Task: Select street view around selected location Fort Davis National Historic Site, Texas, United States and verify 2 surrounding locations
Action: Mouse moved to (714, 334)
Screenshot: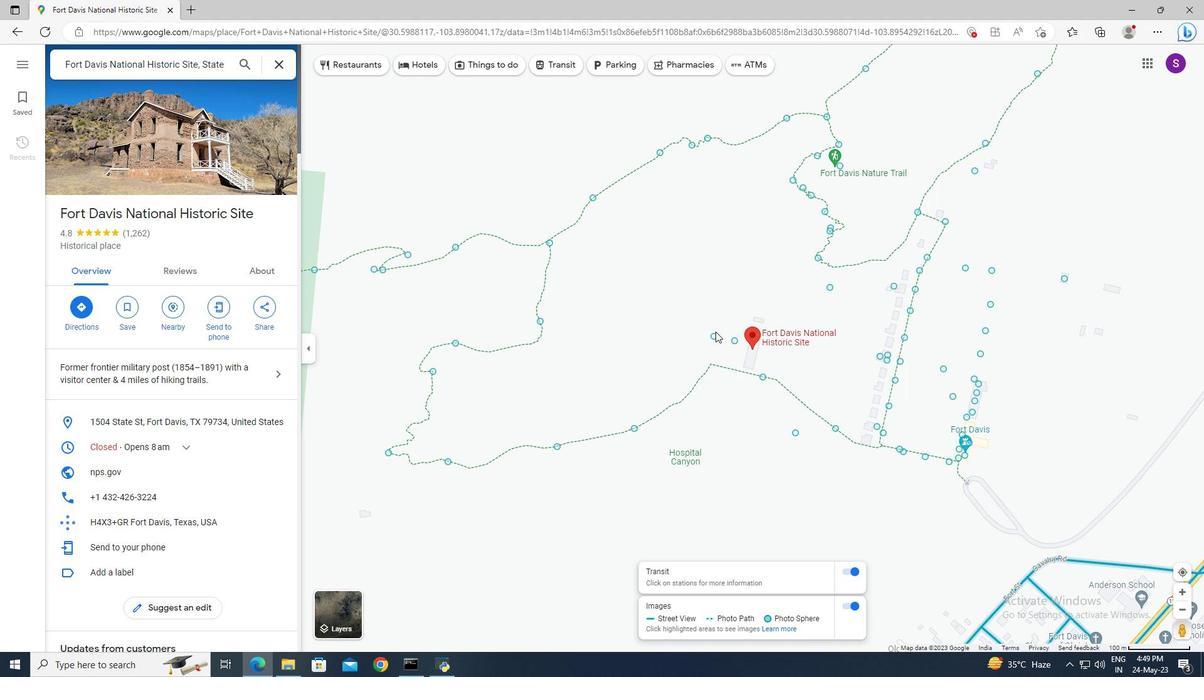 
Action: Mouse pressed left at (714, 334)
Screenshot: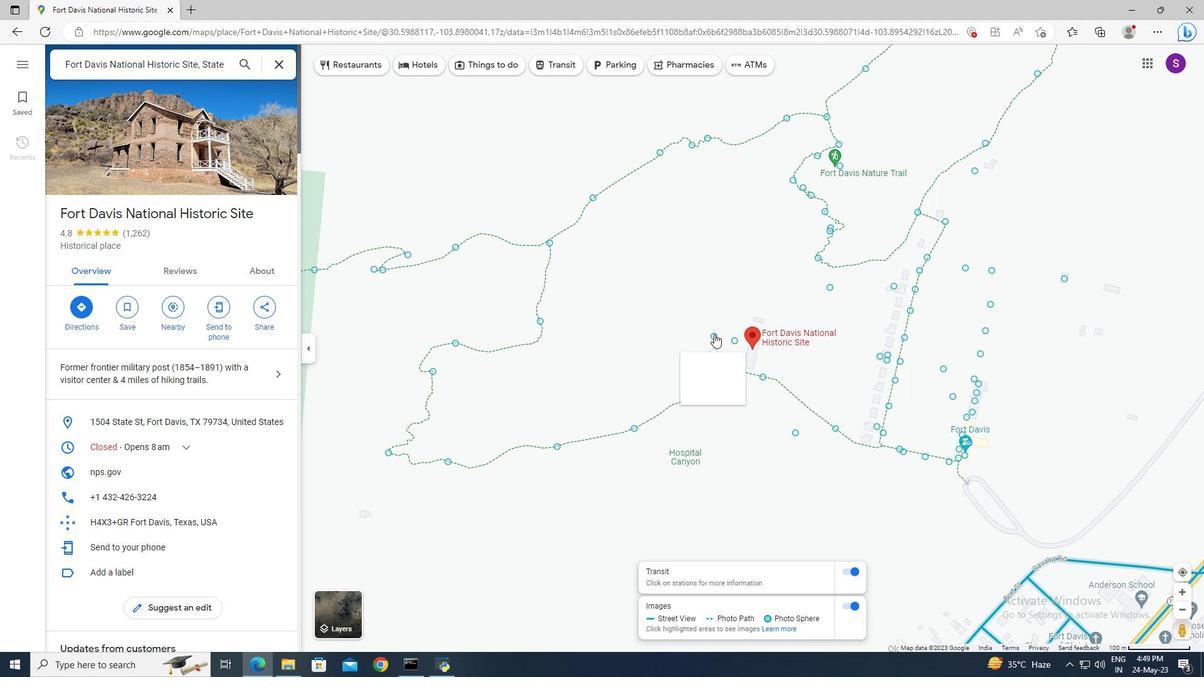 
Action: Mouse moved to (841, 368)
Screenshot: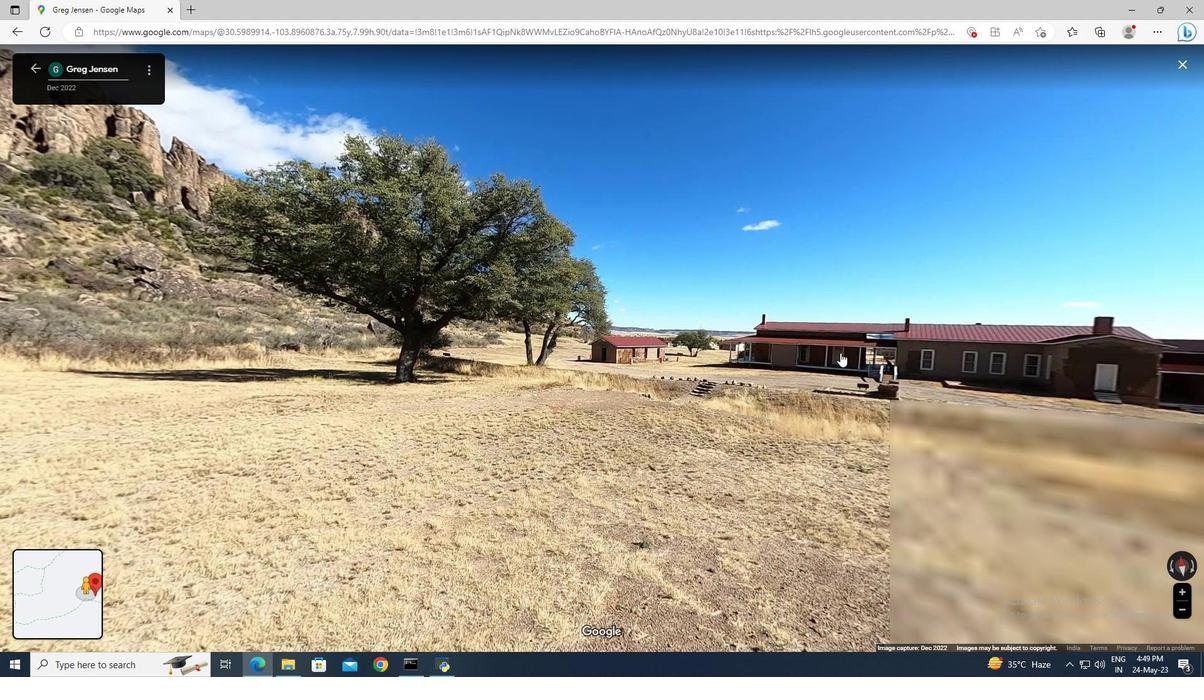 
Action: Mouse pressed left at (841, 368)
Screenshot: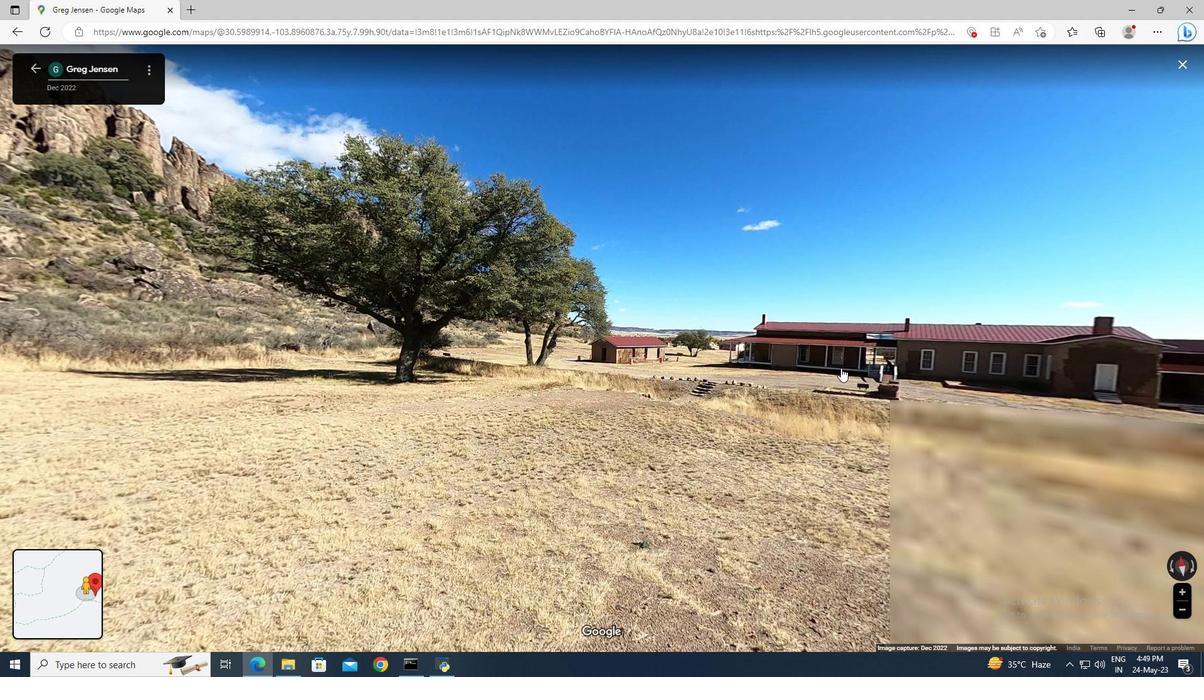 
Action: Mouse moved to (641, 350)
Screenshot: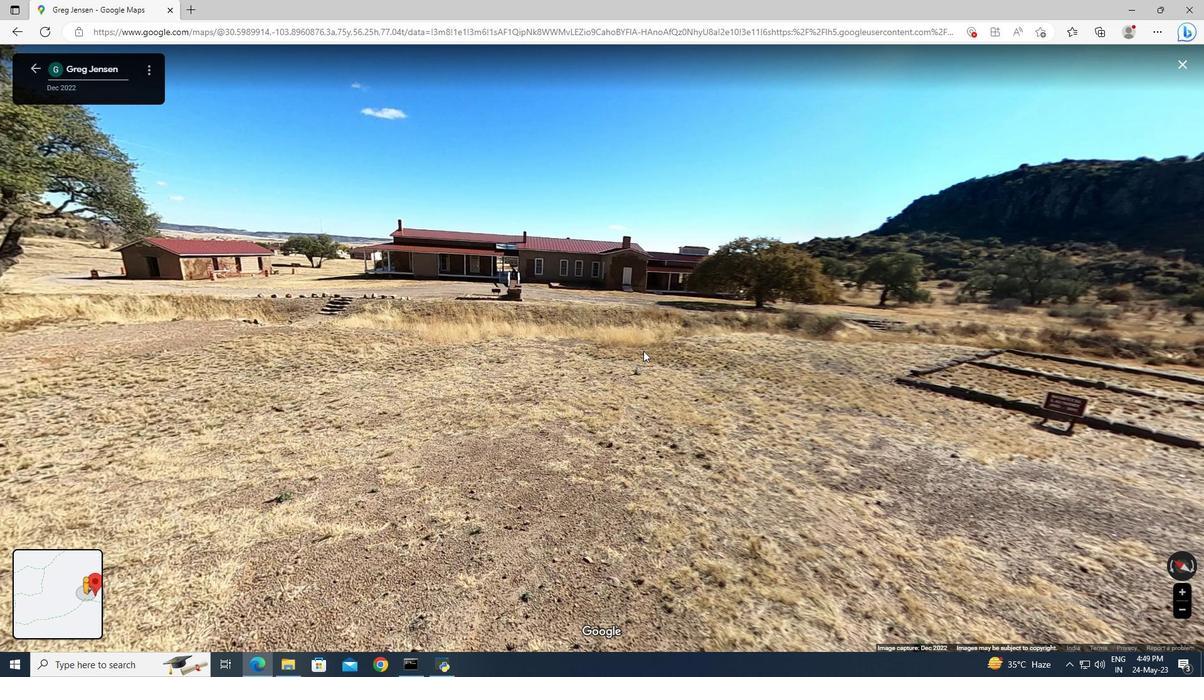 
Action: Mouse pressed left at (641, 350)
Screenshot: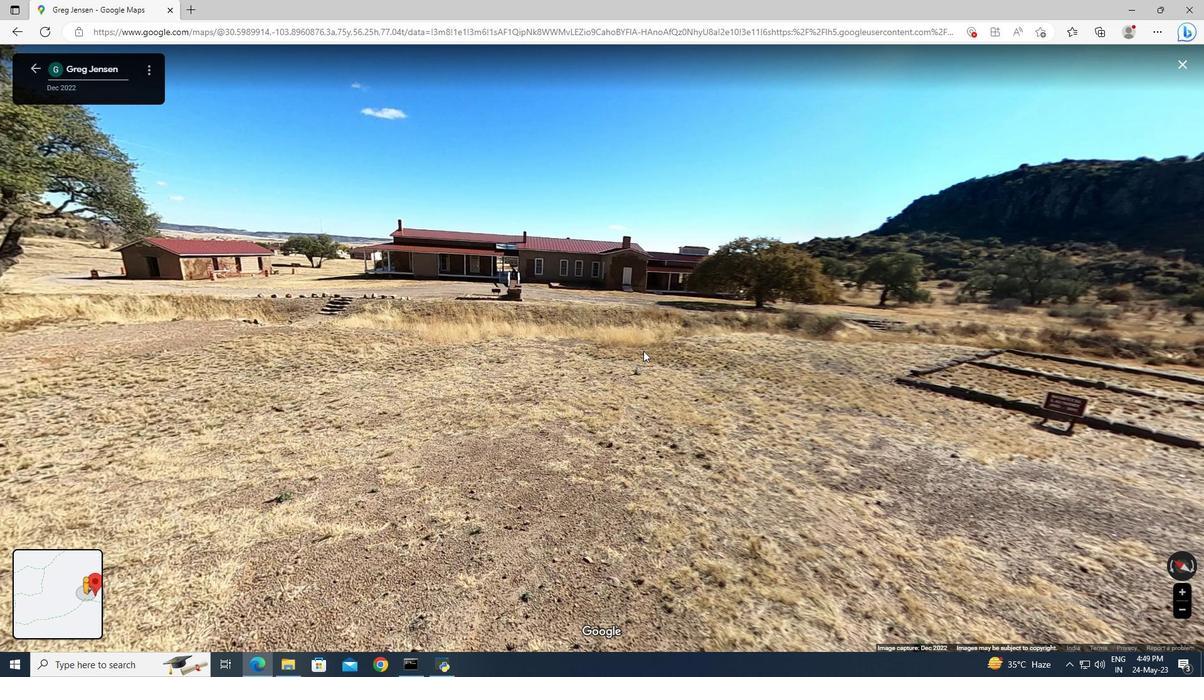 
Action: Mouse moved to (797, 254)
Screenshot: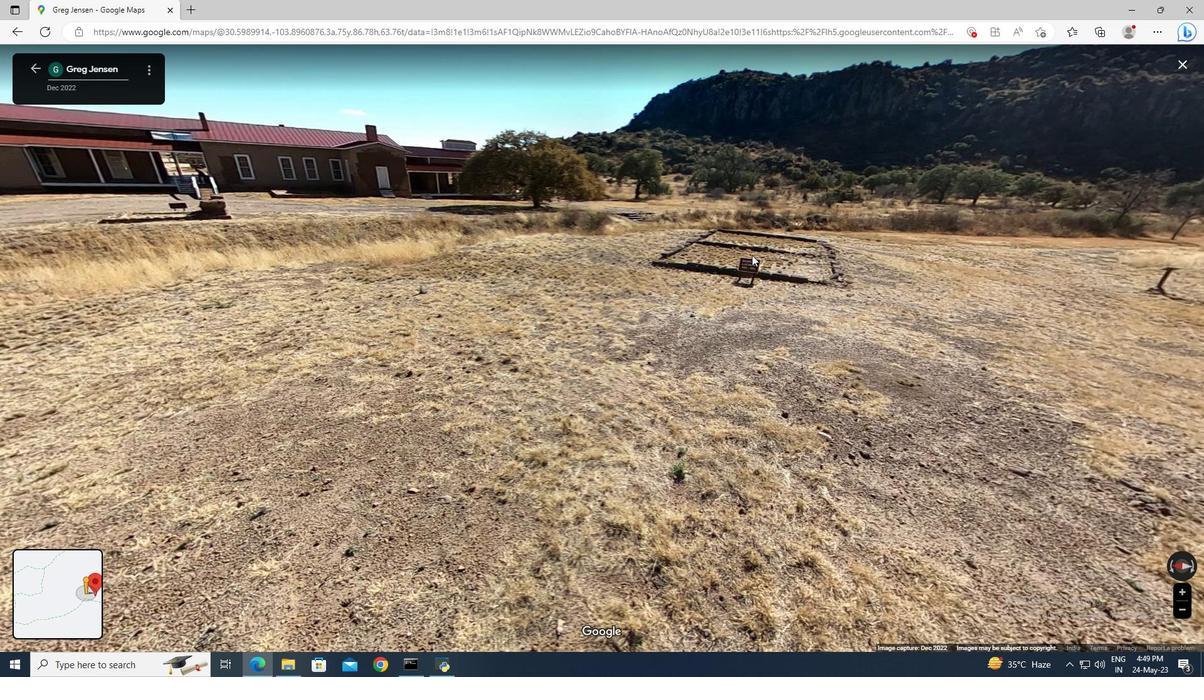 
Action: Mouse pressed left at (797, 254)
Screenshot: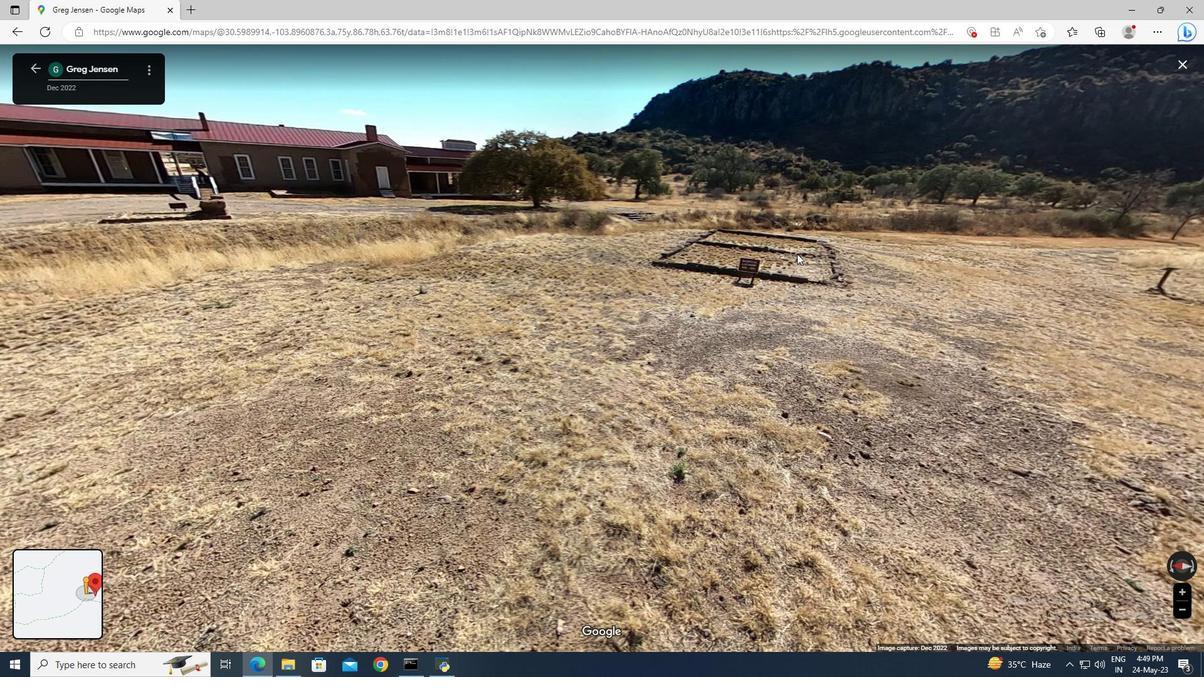 
Action: Mouse moved to (786, 318)
Screenshot: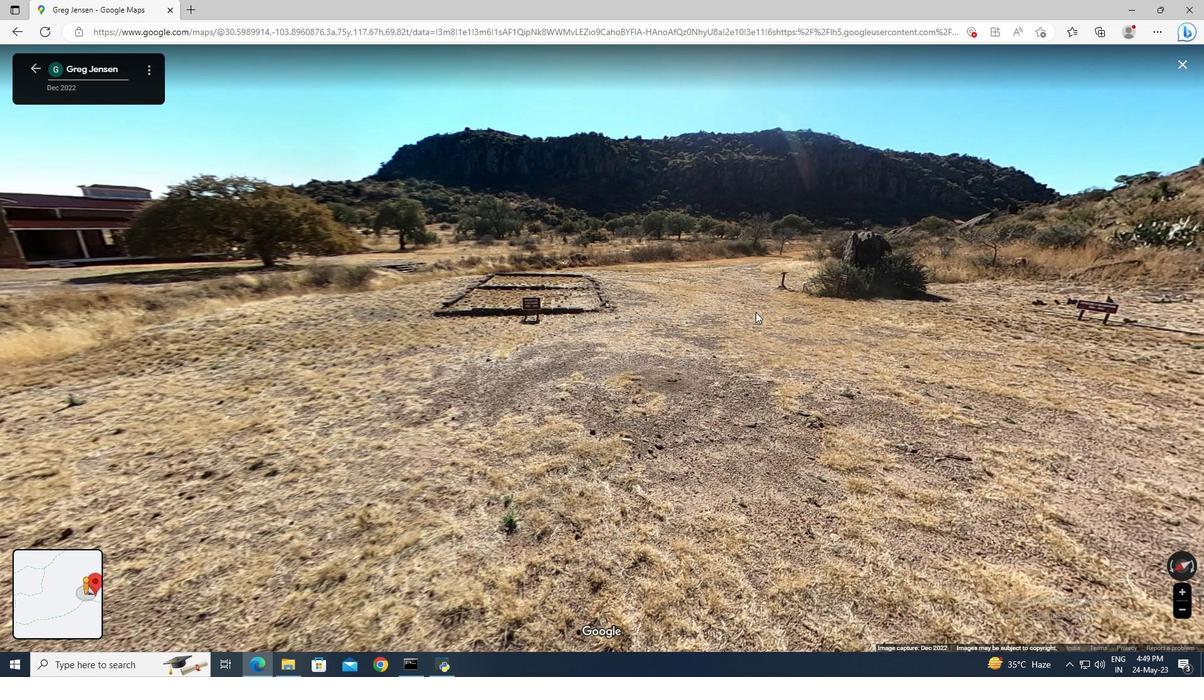 
Action: Mouse pressed left at (786, 318)
Screenshot: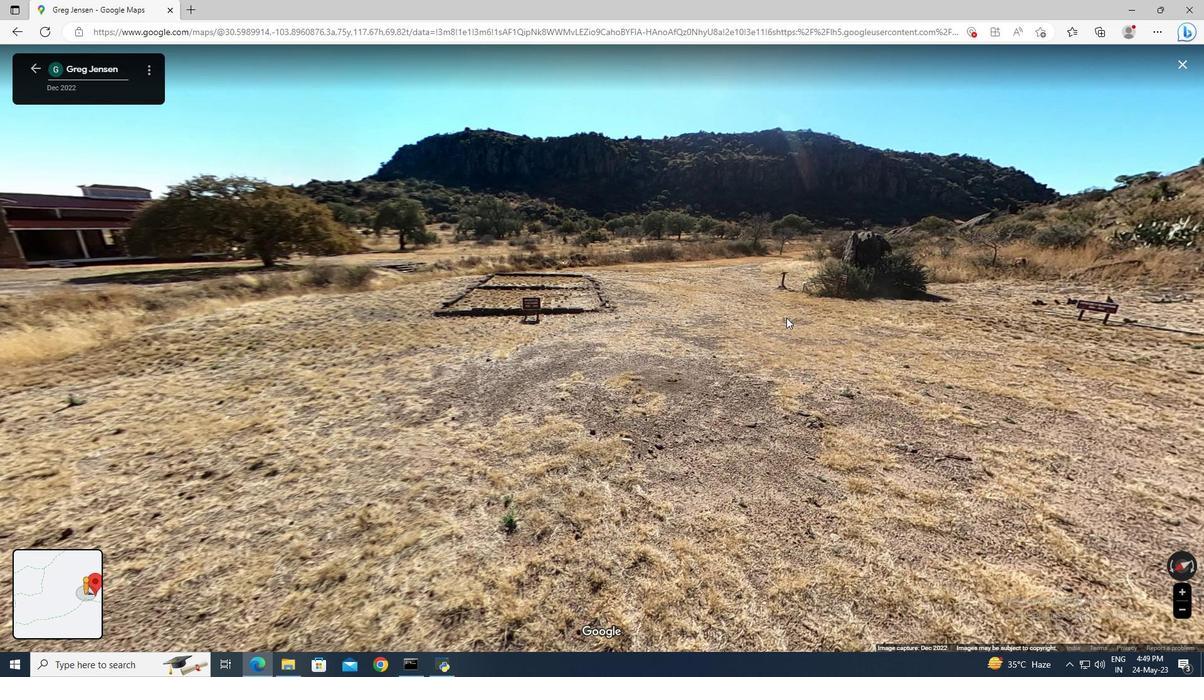 
Action: Mouse moved to (872, 266)
Screenshot: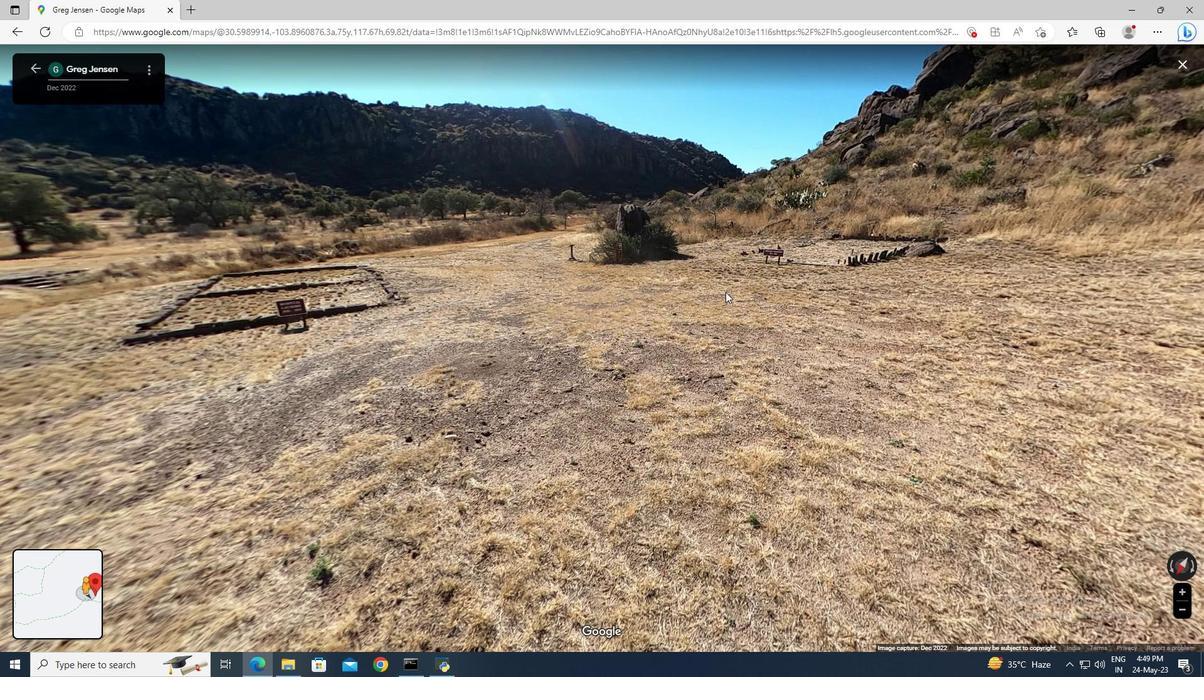 
Action: Mouse pressed left at (872, 266)
Screenshot: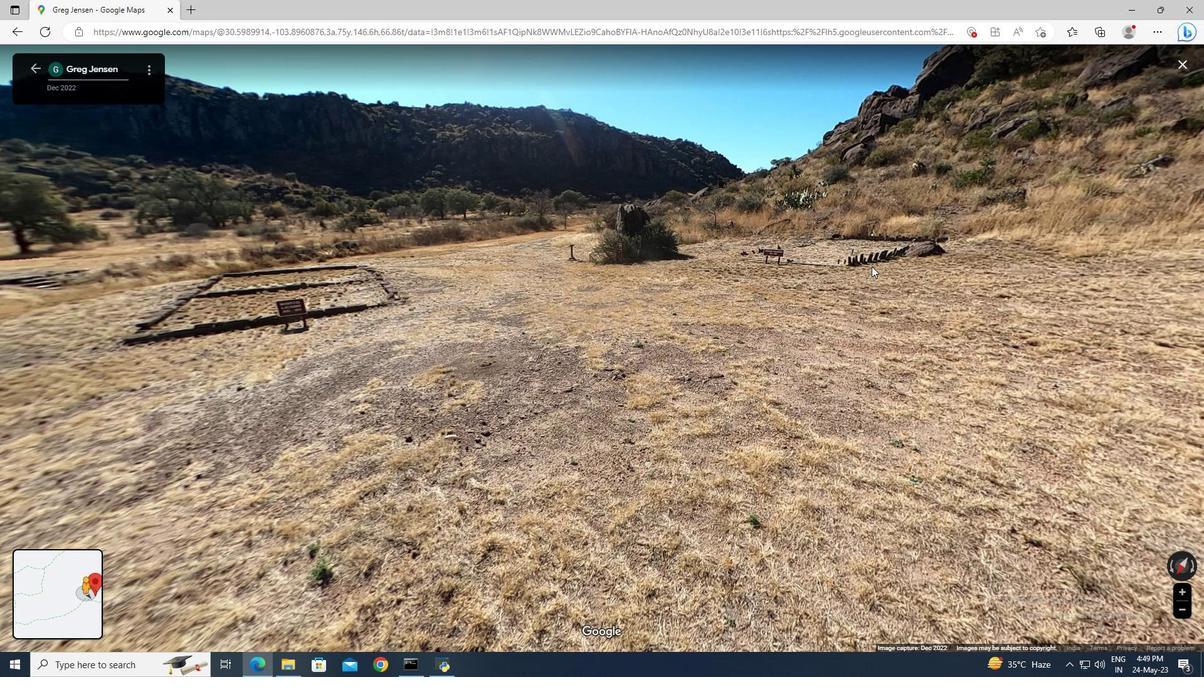 
Action: Mouse moved to (868, 237)
Screenshot: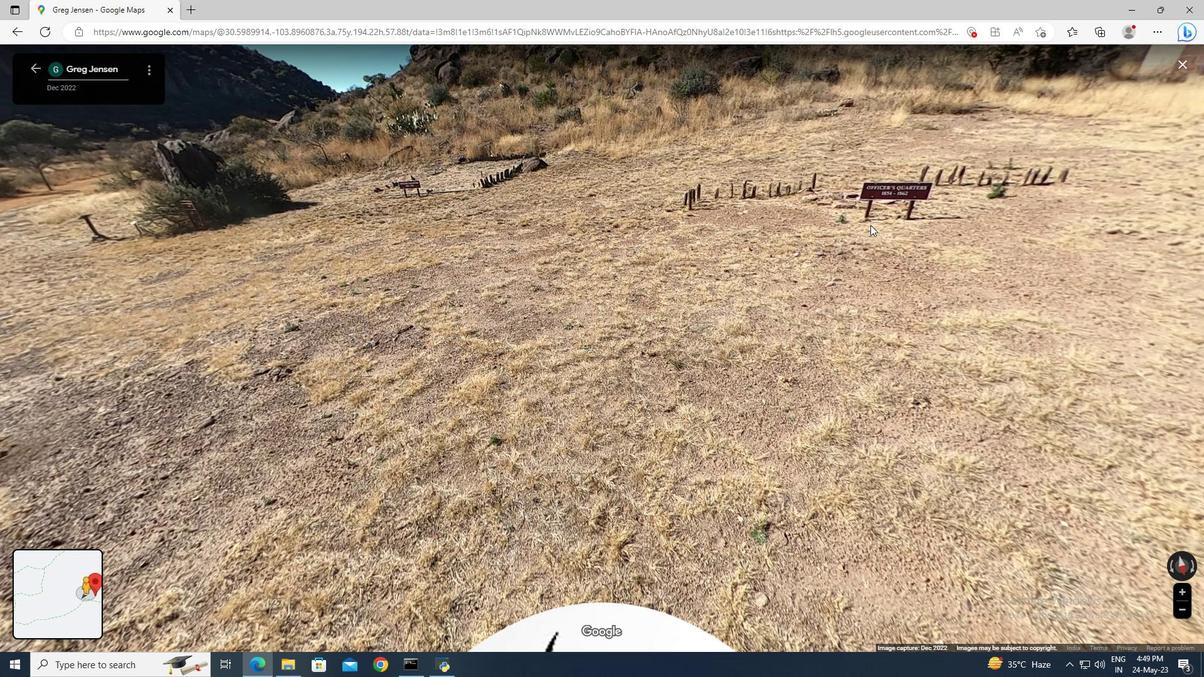
Action: Mouse pressed left at (868, 237)
Screenshot: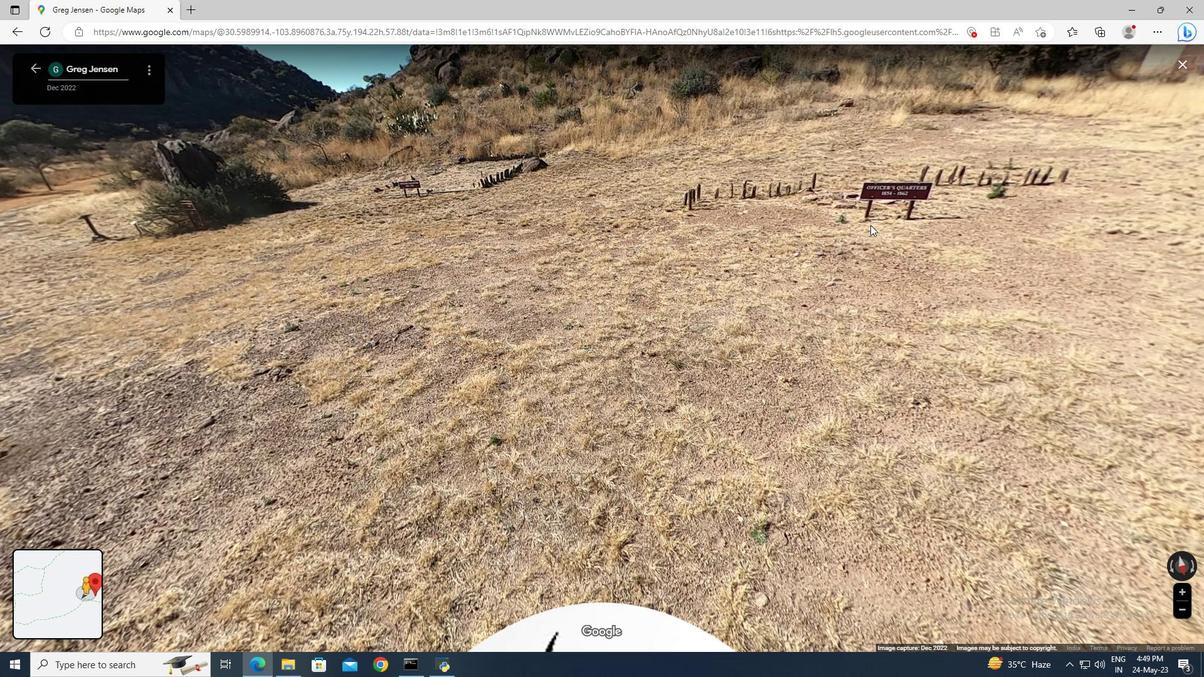 
Action: Mouse moved to (691, 229)
Screenshot: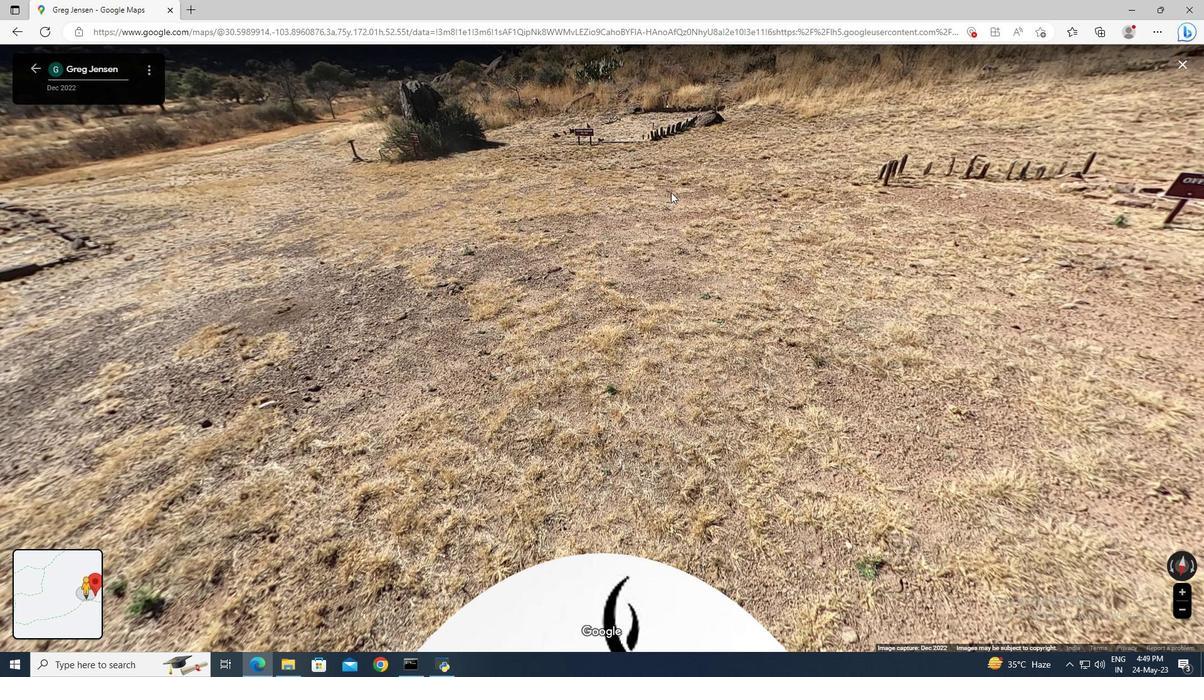 
Action: Mouse pressed left at (688, 224)
Screenshot: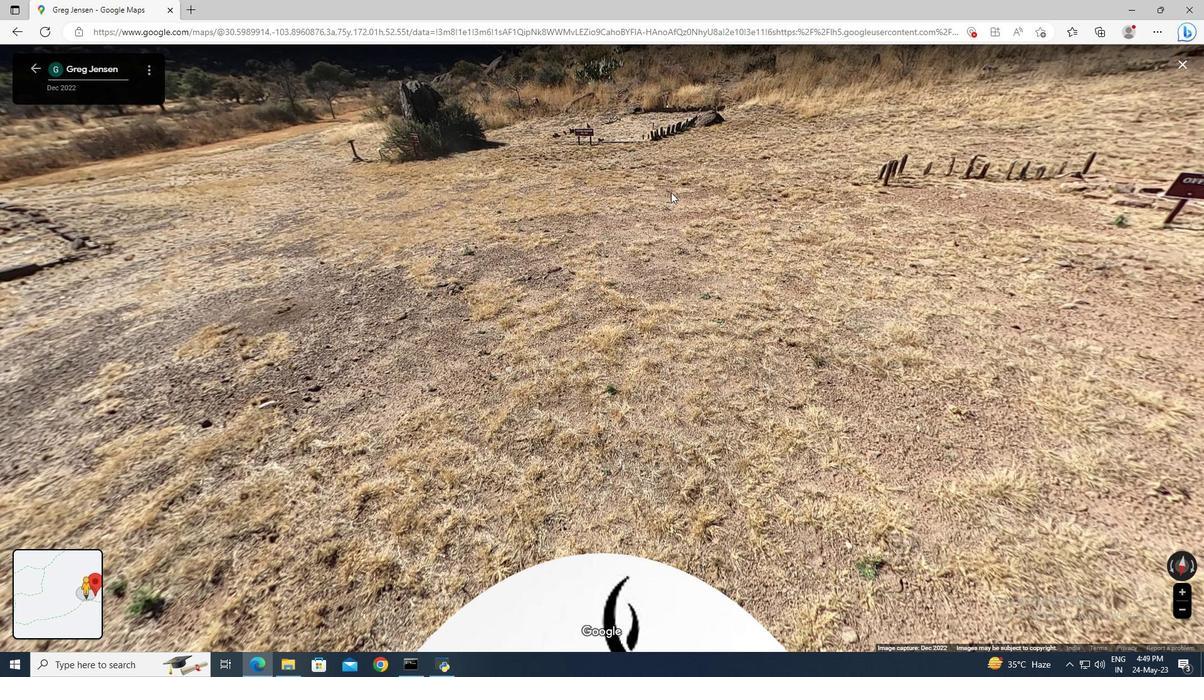 
Action: Mouse moved to (466, 231)
Screenshot: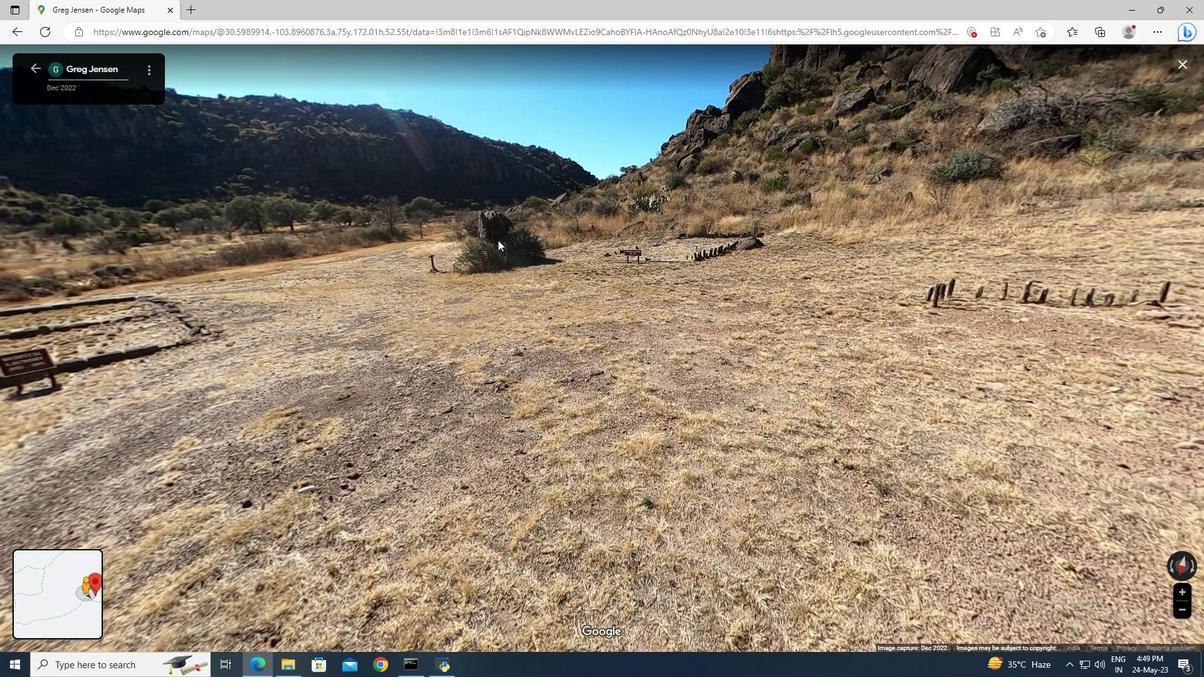 
Action: Mouse pressed left at (466, 231)
Screenshot: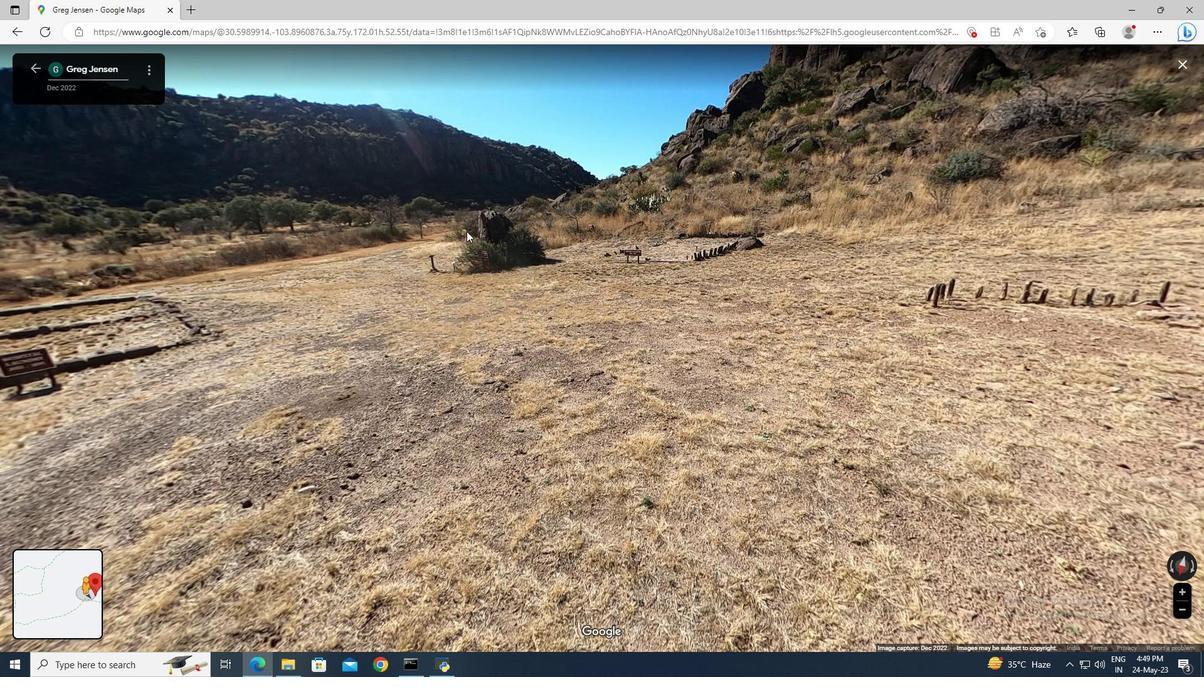
Action: Mouse moved to (399, 254)
Screenshot: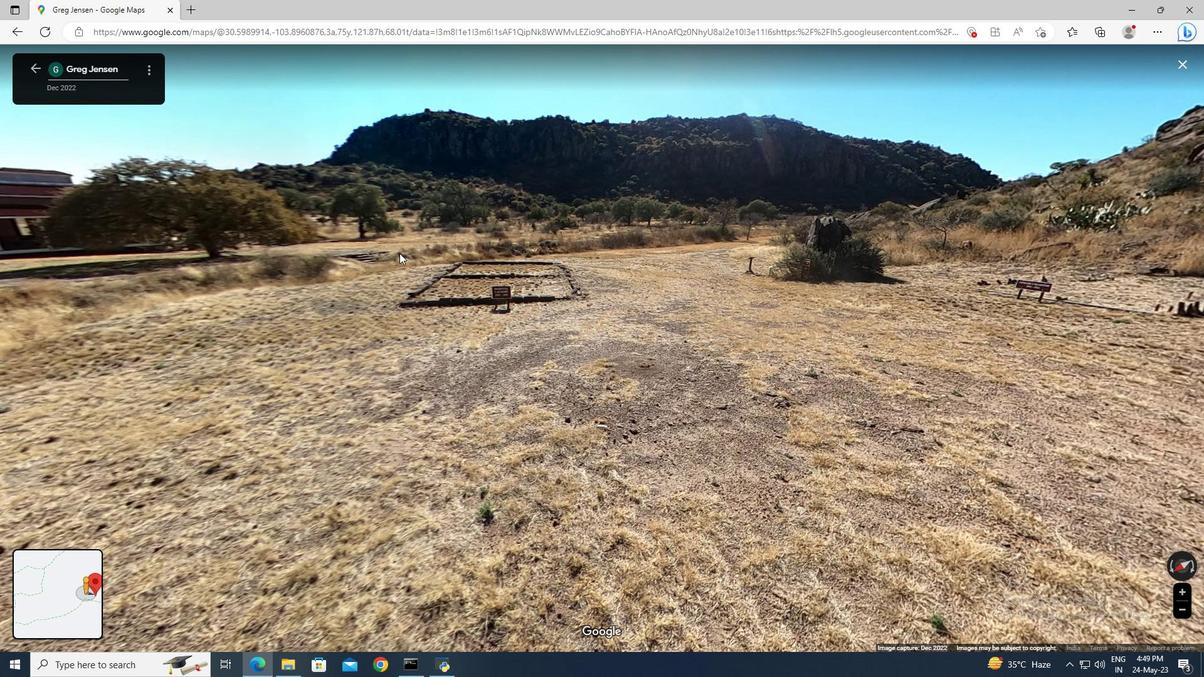 
Action: Mouse pressed left at (399, 254)
Screenshot: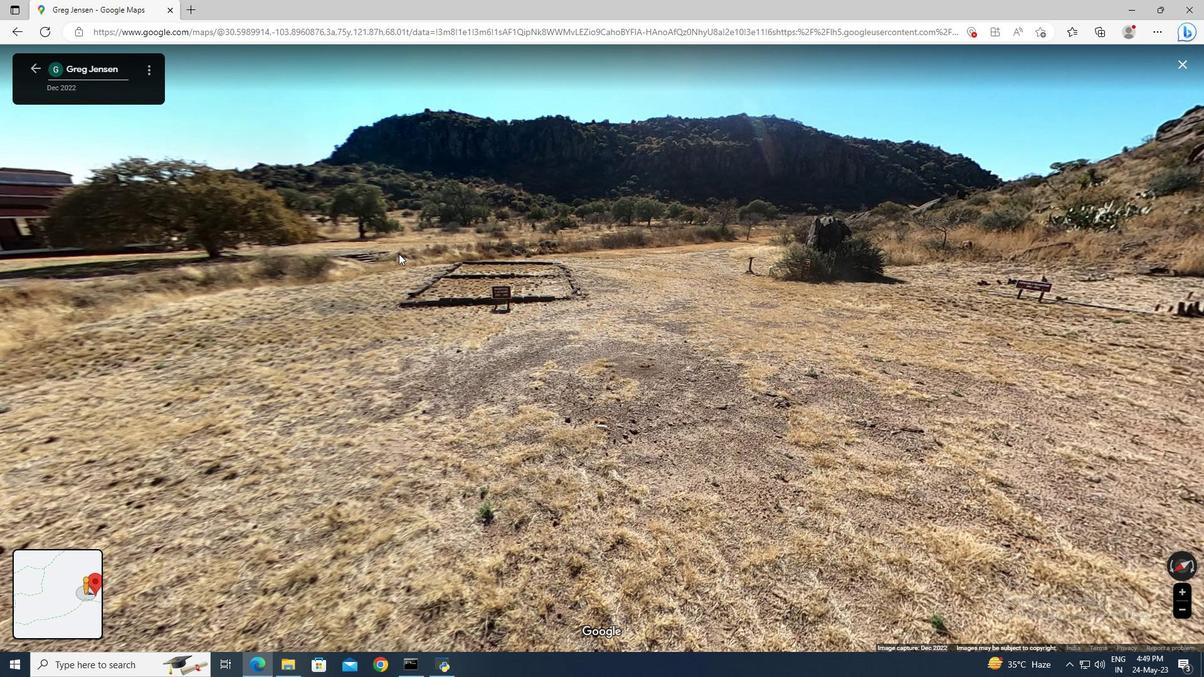 
Action: Mouse moved to (1176, 67)
Screenshot: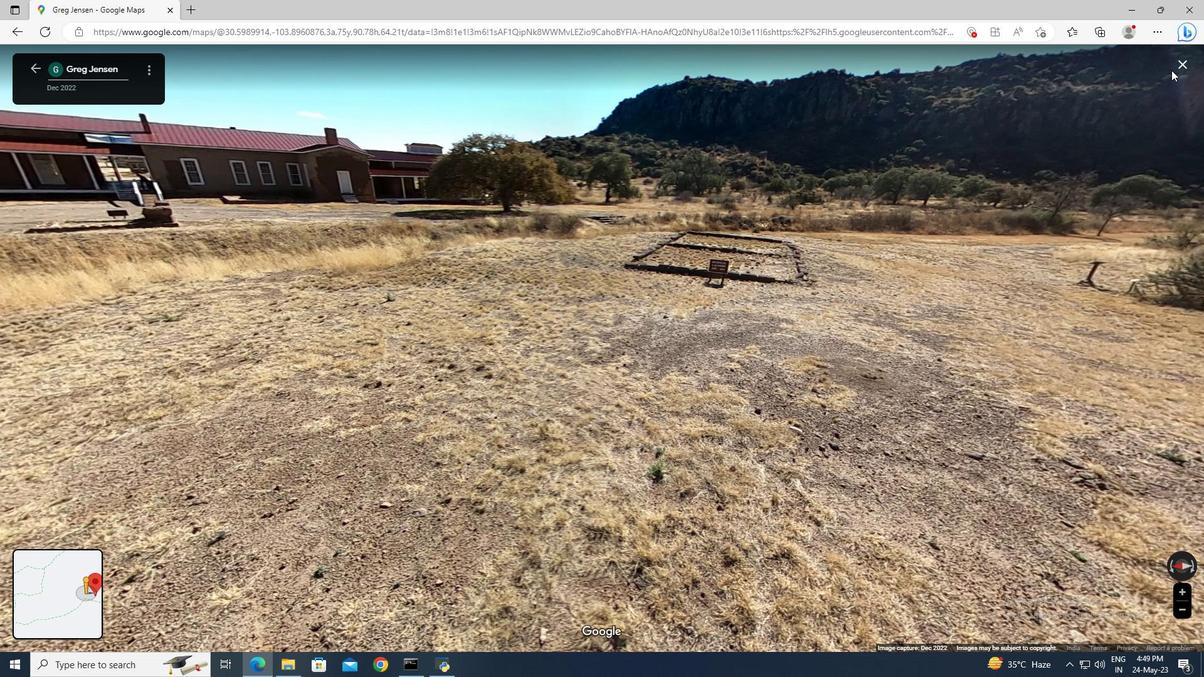 
Action: Mouse pressed left at (1176, 67)
Screenshot: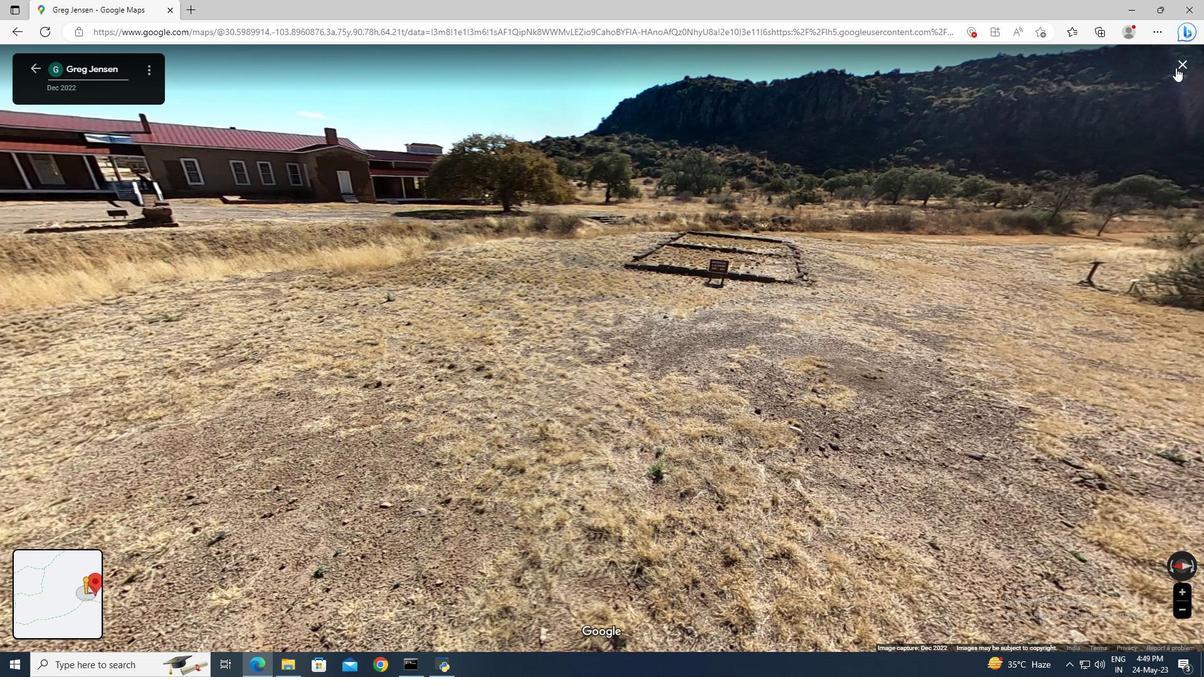 
Action: Mouse moved to (652, 390)
Screenshot: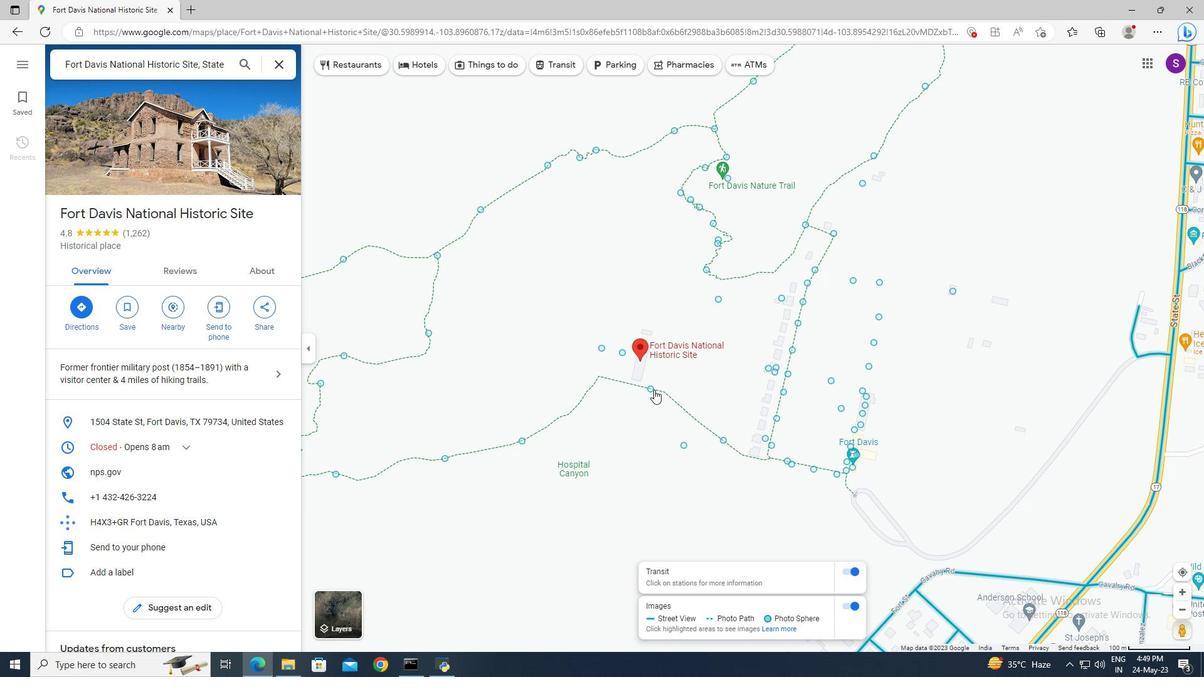 
Action: Mouse pressed left at (652, 390)
Screenshot: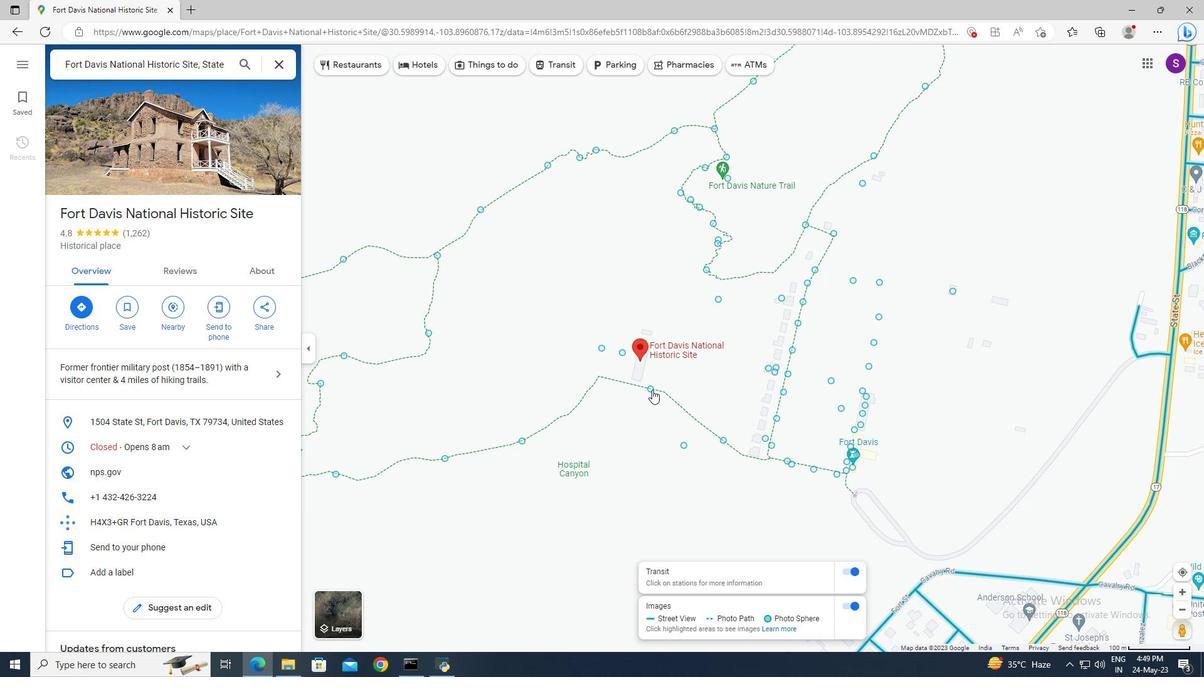 
Action: Mouse moved to (1177, 62)
Screenshot: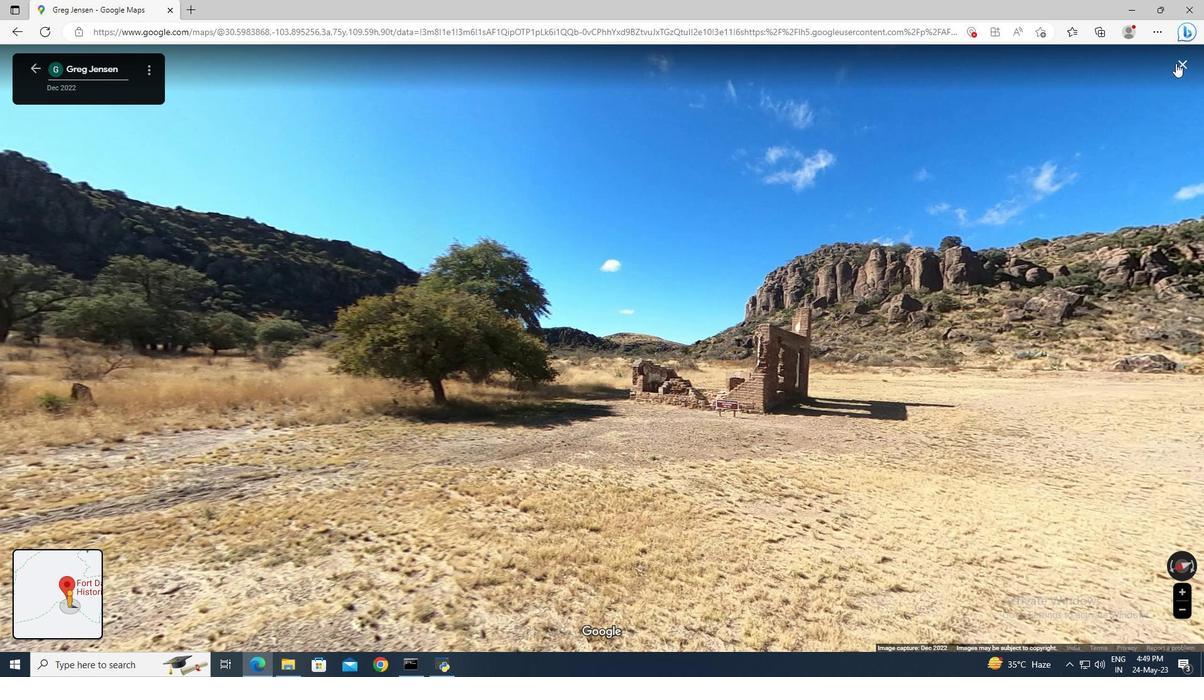 
Action: Mouse pressed left at (1177, 62)
Screenshot: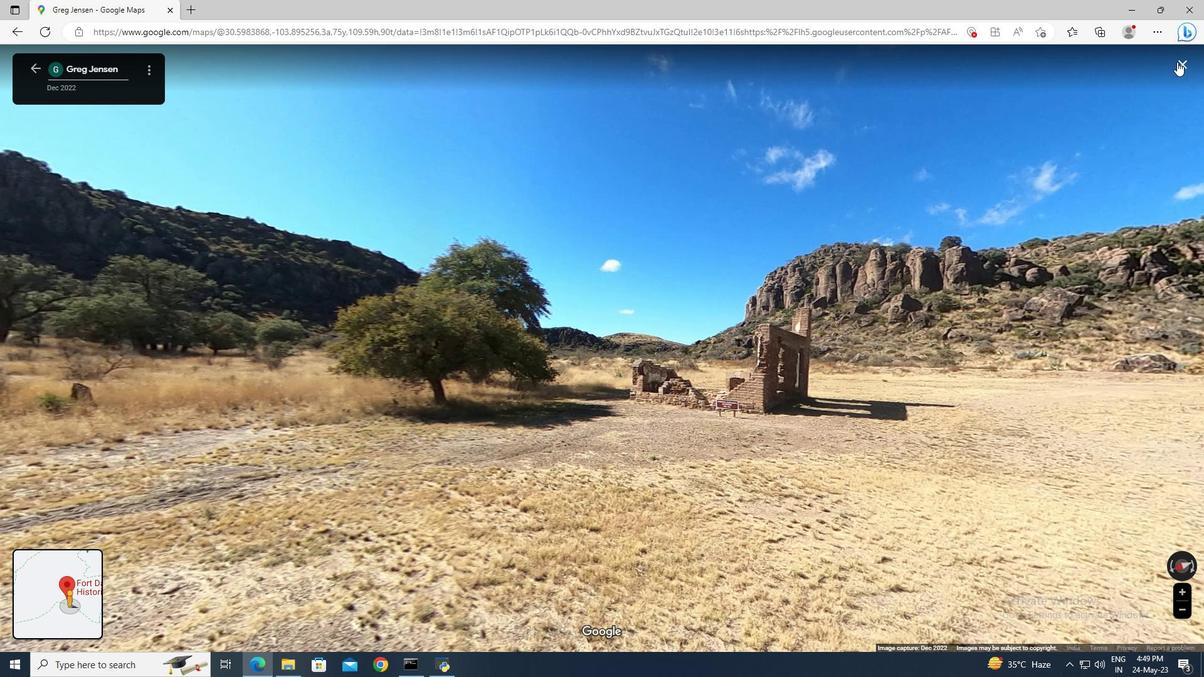 
Action: Mouse moved to (669, 257)
Screenshot: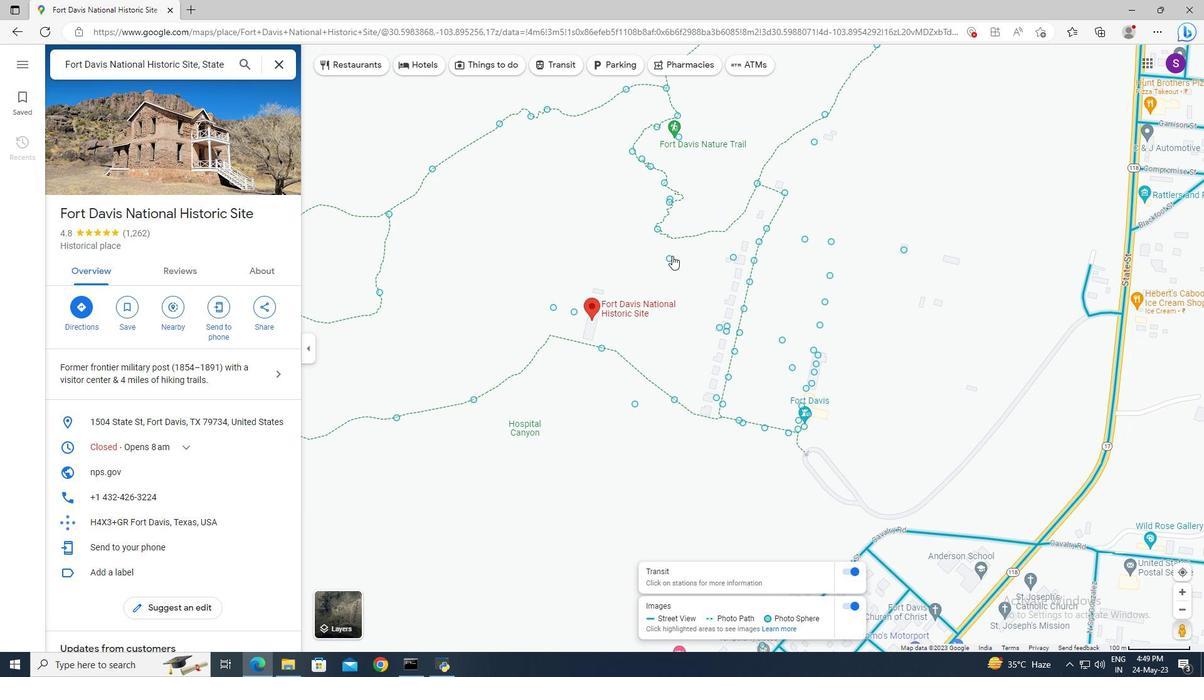 
Action: Mouse pressed left at (669, 257)
Screenshot: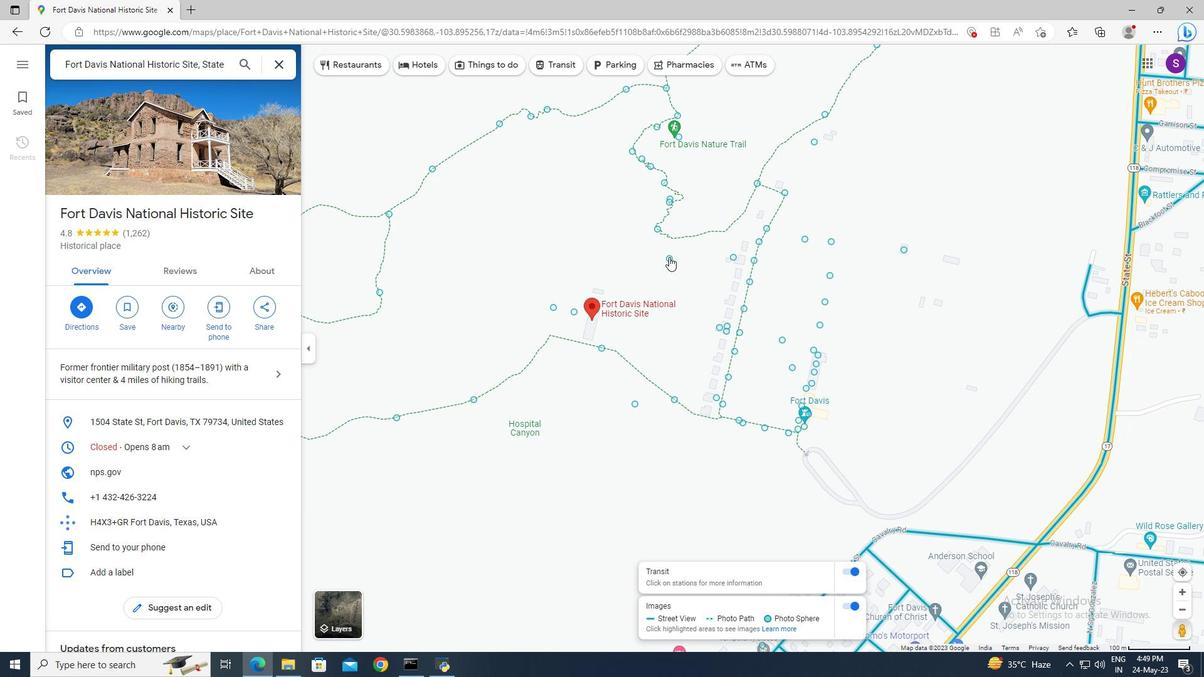 
Action: Mouse moved to (458, 277)
Screenshot: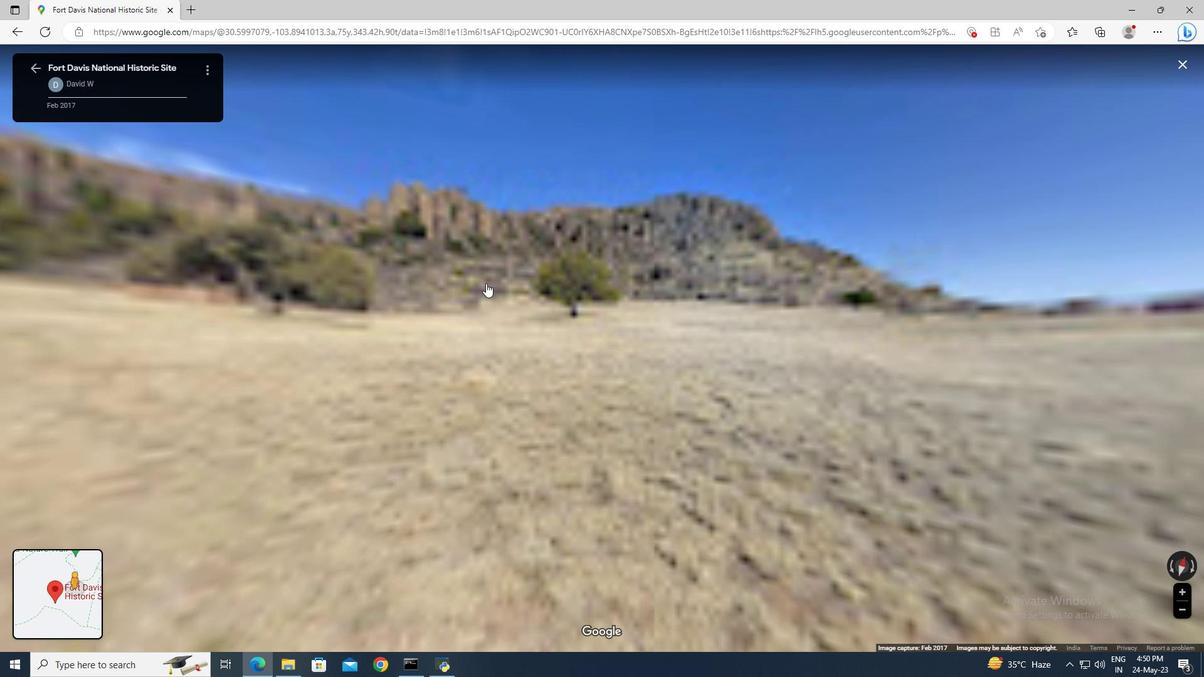 
Action: Mouse pressed left at (458, 277)
Screenshot: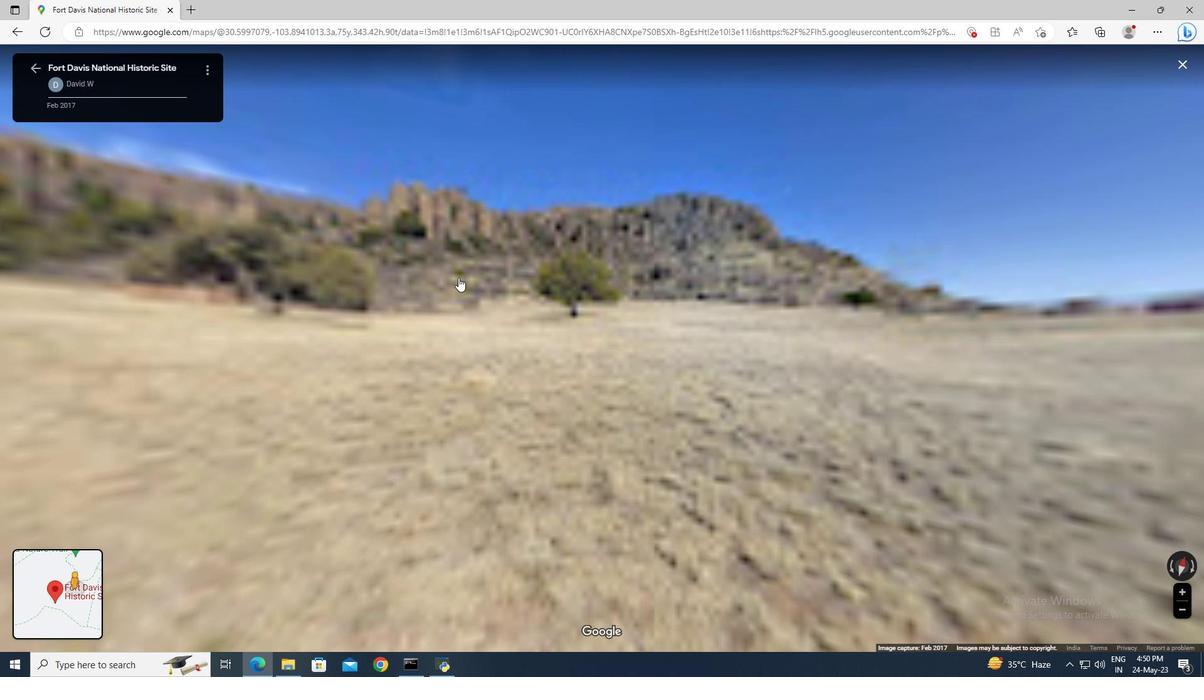 
Action: Mouse moved to (565, 276)
Screenshot: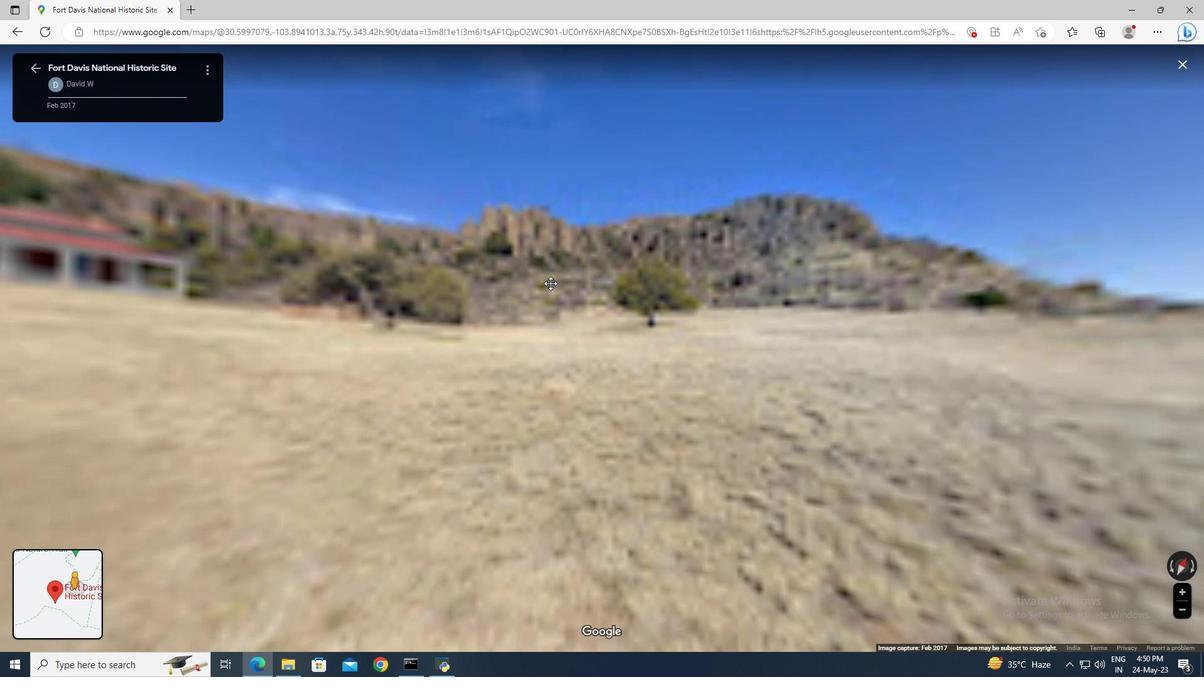 
Action: Mouse scrolled (565, 276) with delta (0, 0)
Screenshot: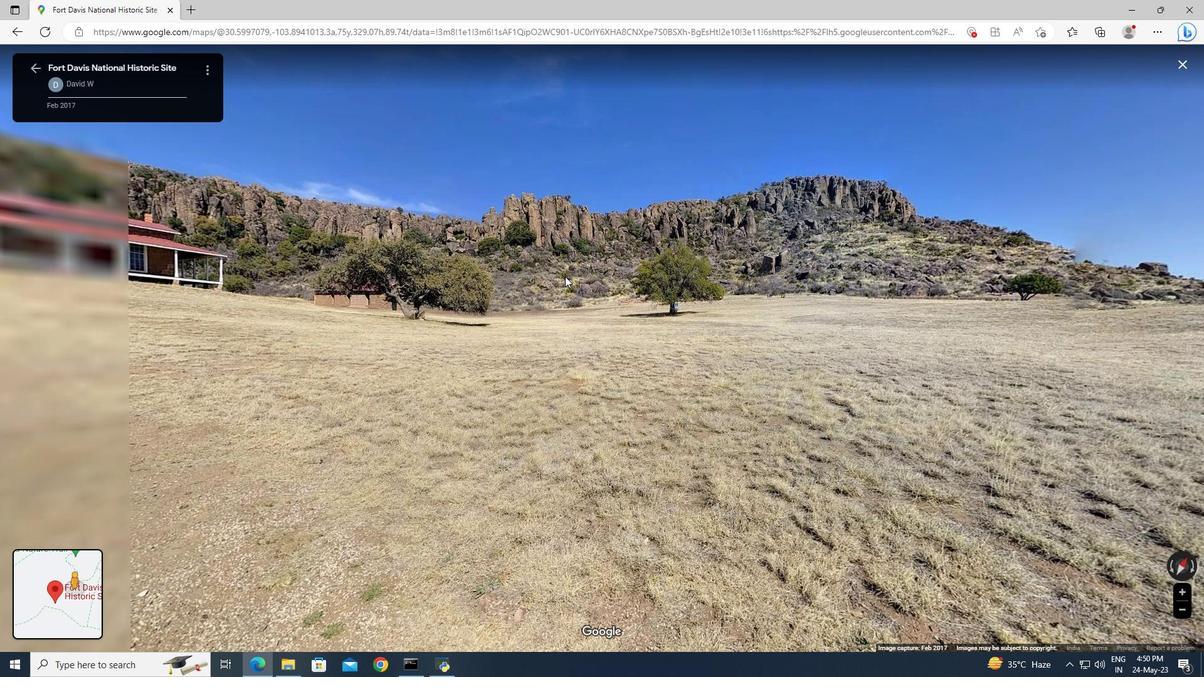 
Action: Mouse moved to (700, 357)
Screenshot: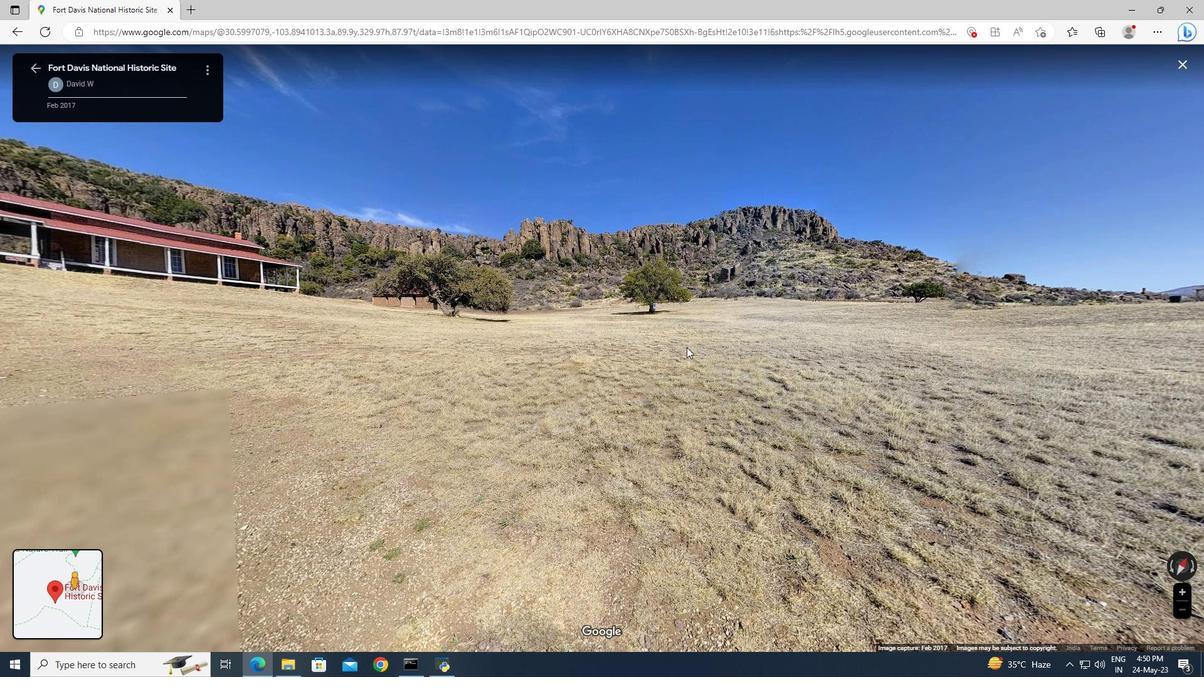 
Action: Mouse pressed left at (700, 357)
Screenshot: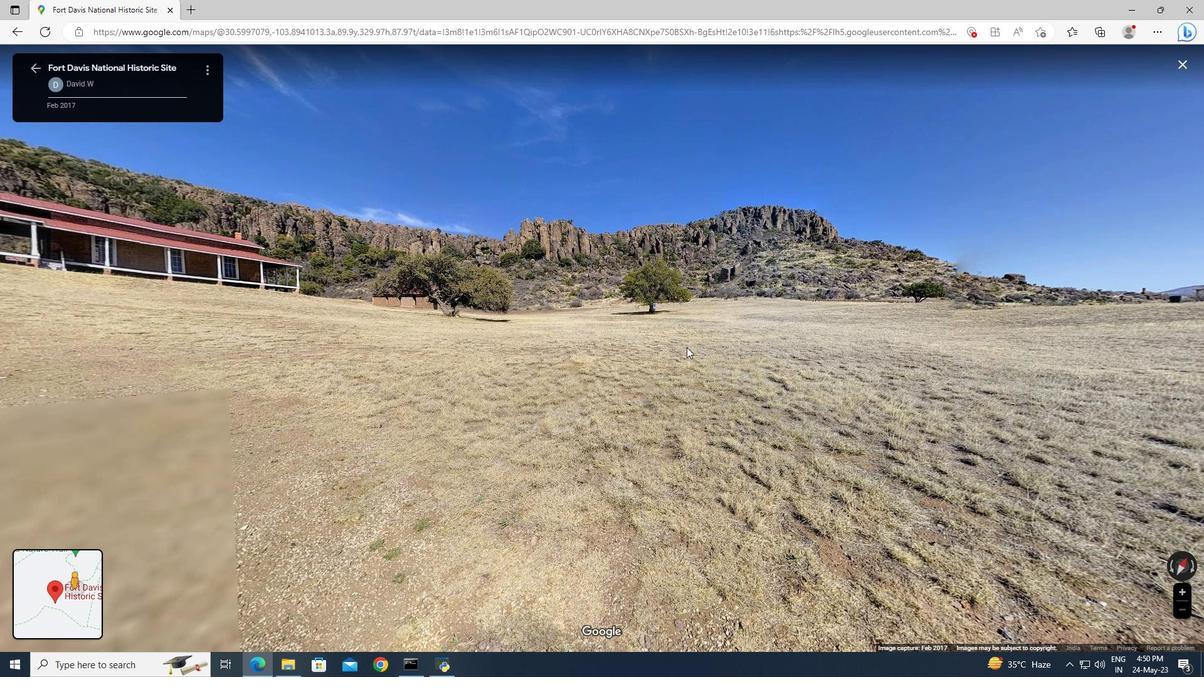 
Action: Mouse moved to (610, 402)
Screenshot: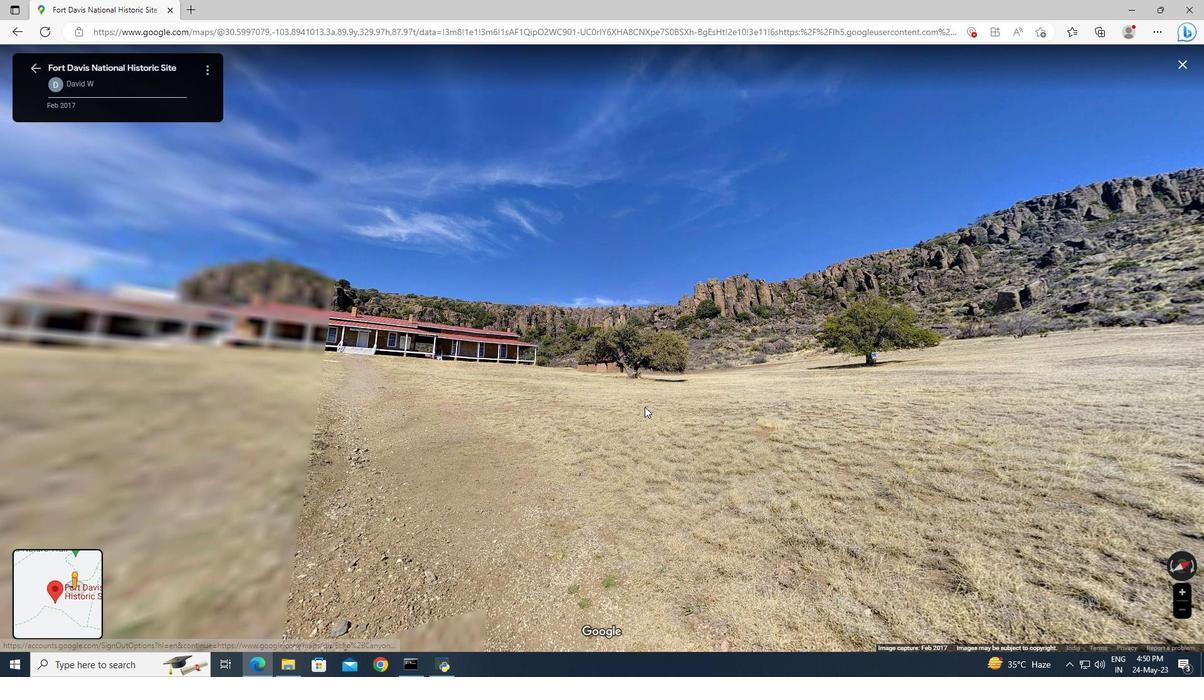 
Action: Mouse pressed left at (610, 402)
Screenshot: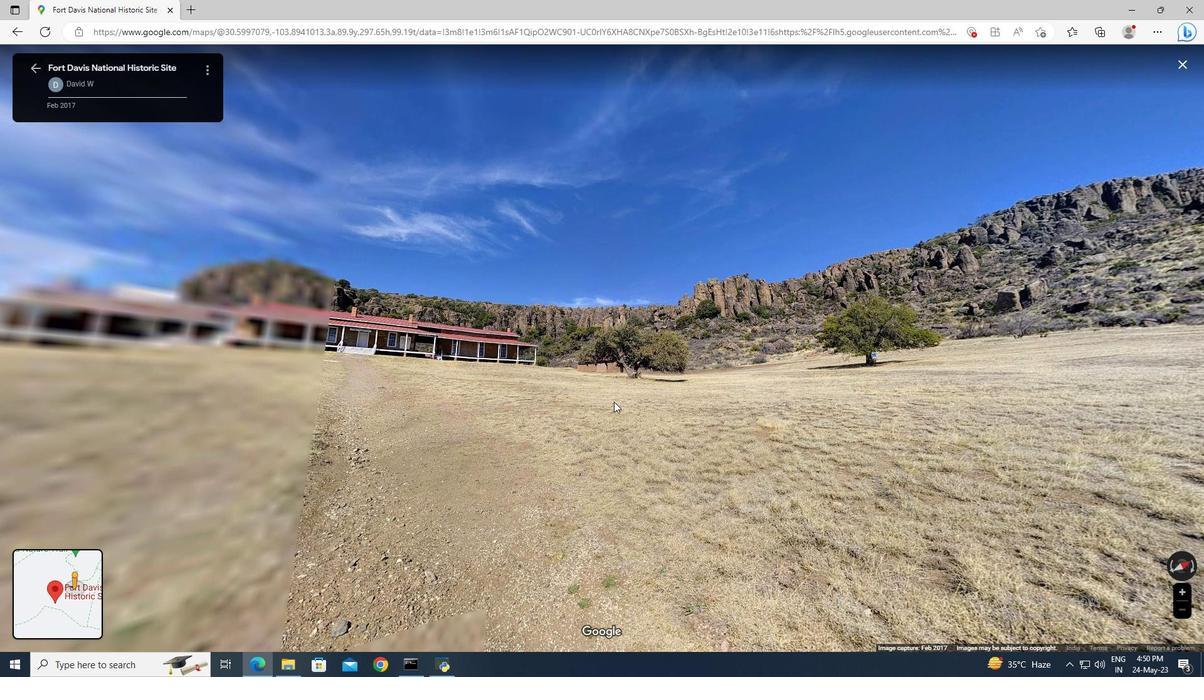 
Action: Mouse moved to (442, 377)
Screenshot: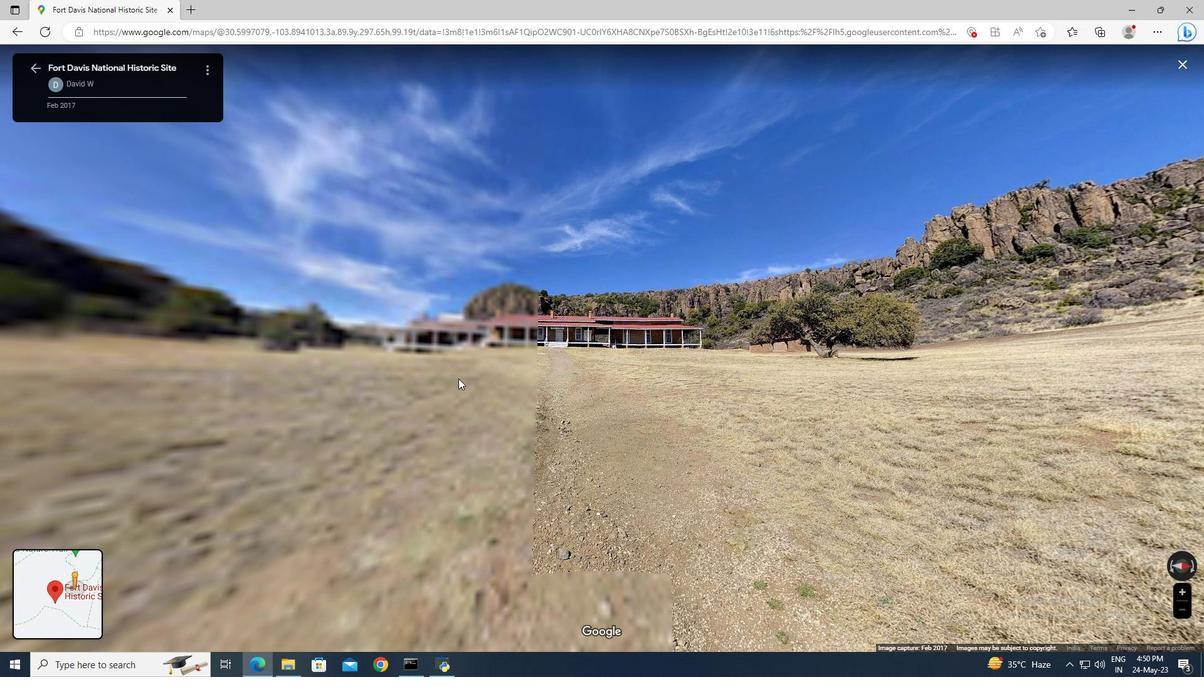 
Action: Mouse pressed left at (442, 377)
Screenshot: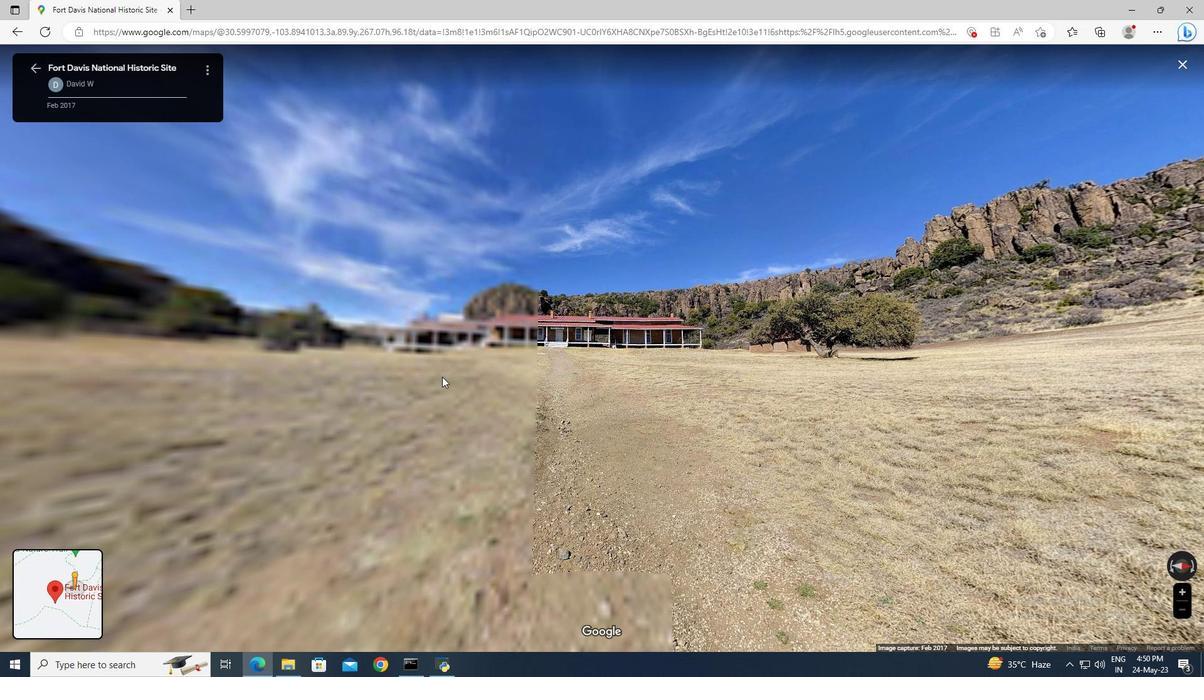 
Action: Mouse moved to (1179, 64)
Screenshot: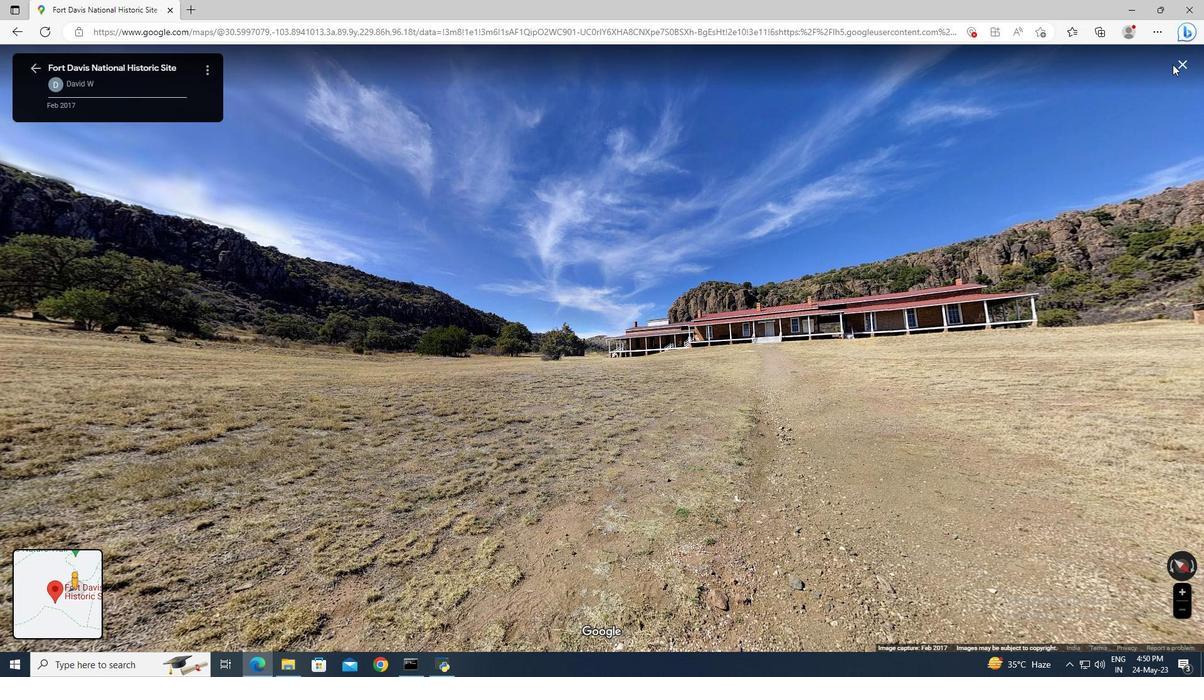 
Action: Mouse pressed left at (1179, 64)
Screenshot: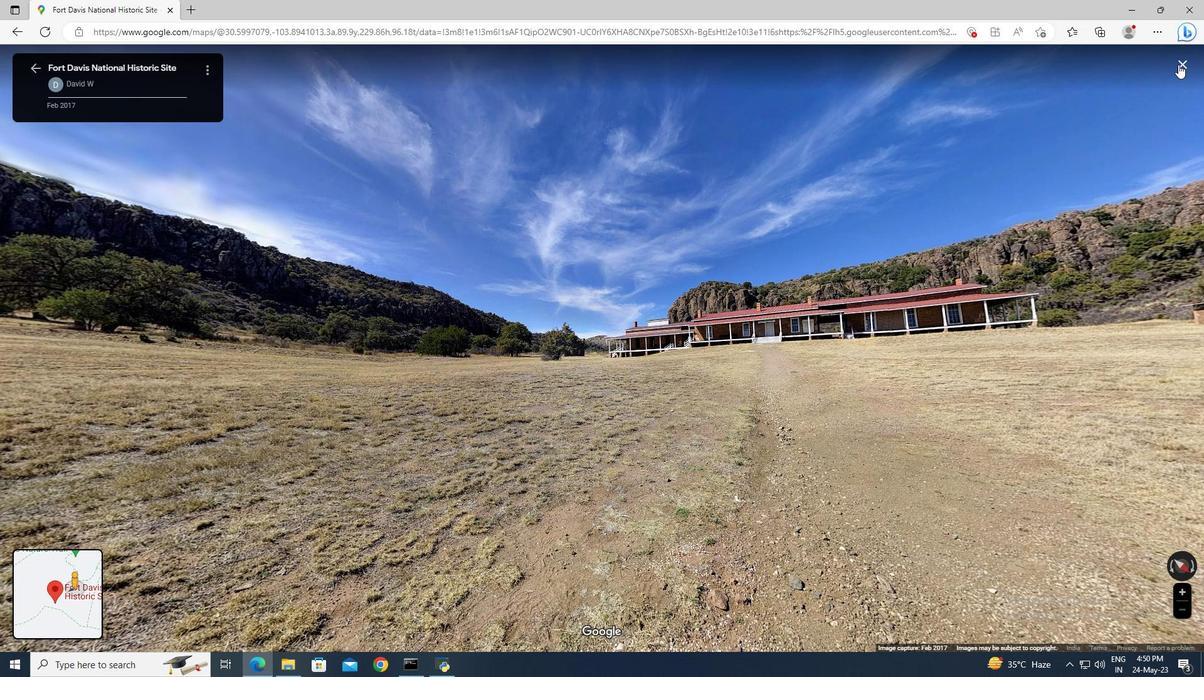 
Action: Mouse moved to (569, 324)
Screenshot: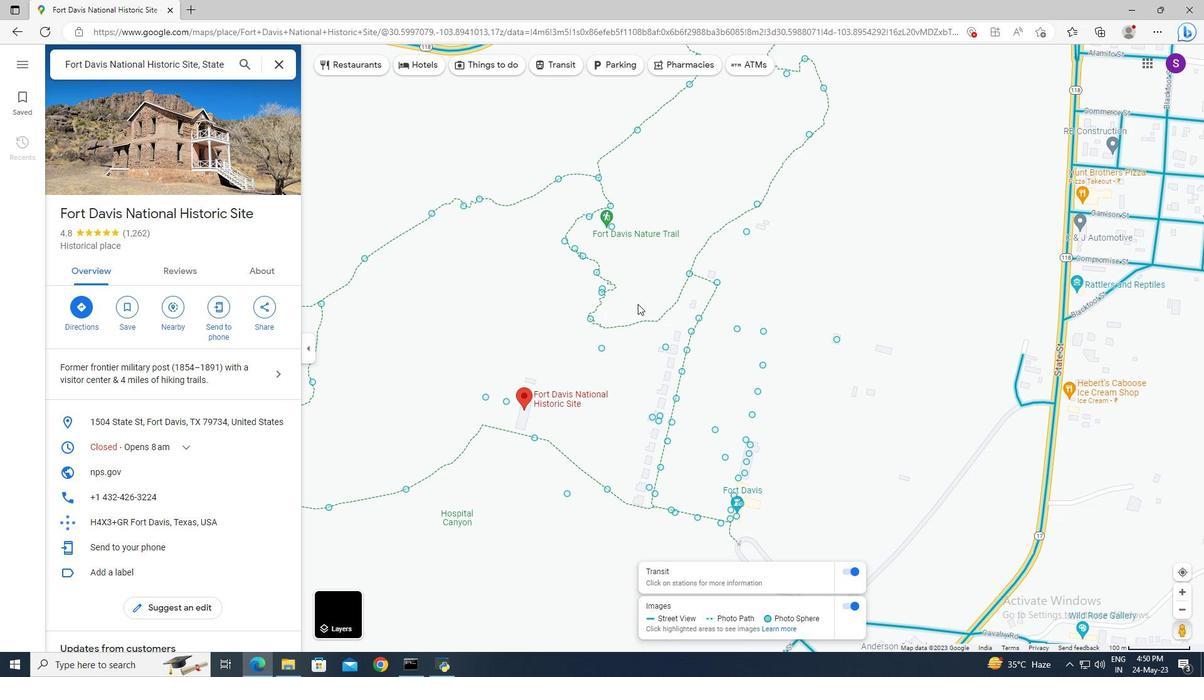 
